 Task: Display the location "169 Perry Street, Grand Blanc, Michigan" only after confirmation.
Action: Mouse moved to (583, 274)
Screenshot: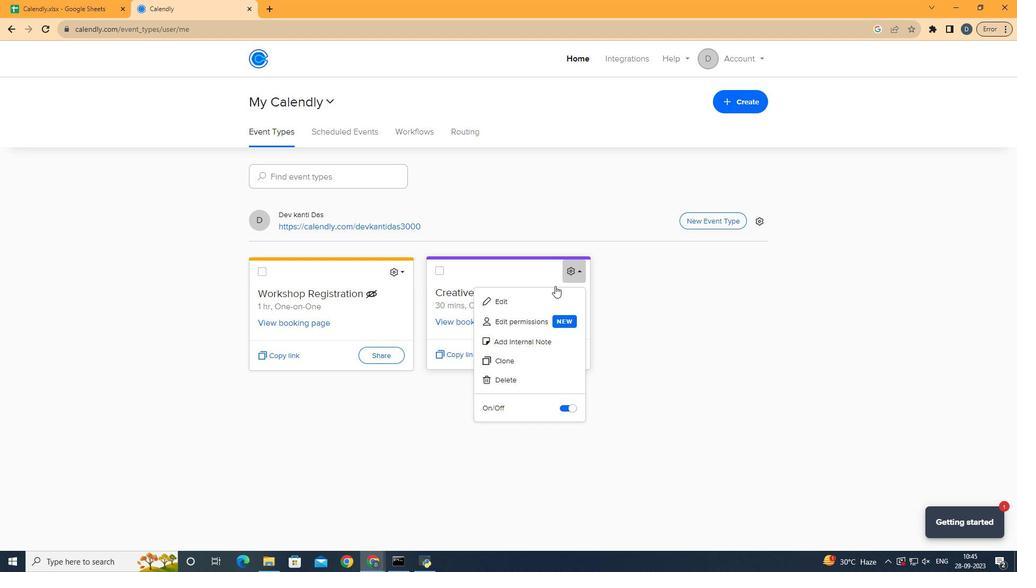 
Action: Mouse pressed left at (583, 274)
Screenshot: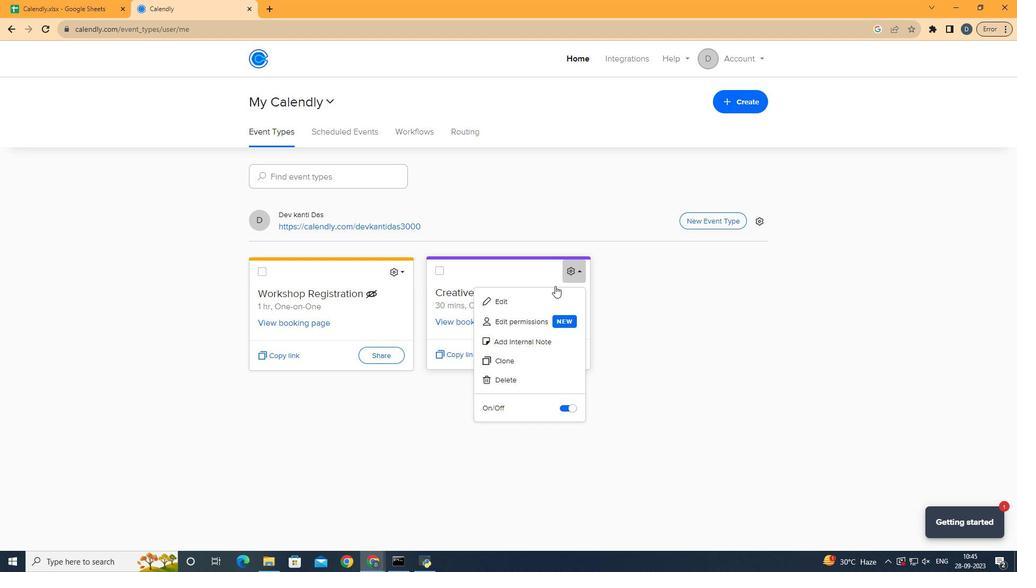
Action: Mouse moved to (548, 301)
Screenshot: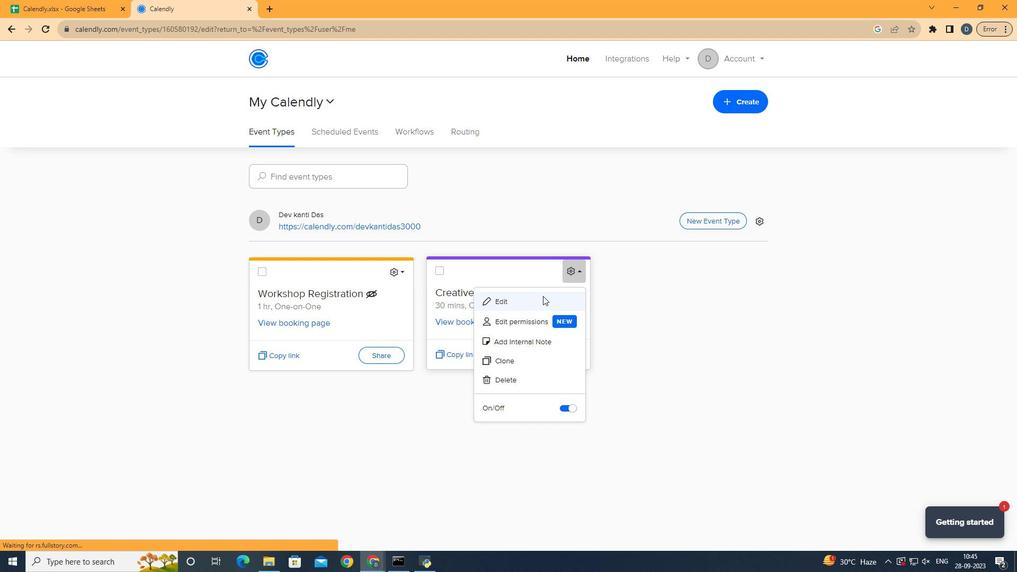 
Action: Mouse pressed left at (548, 301)
Screenshot: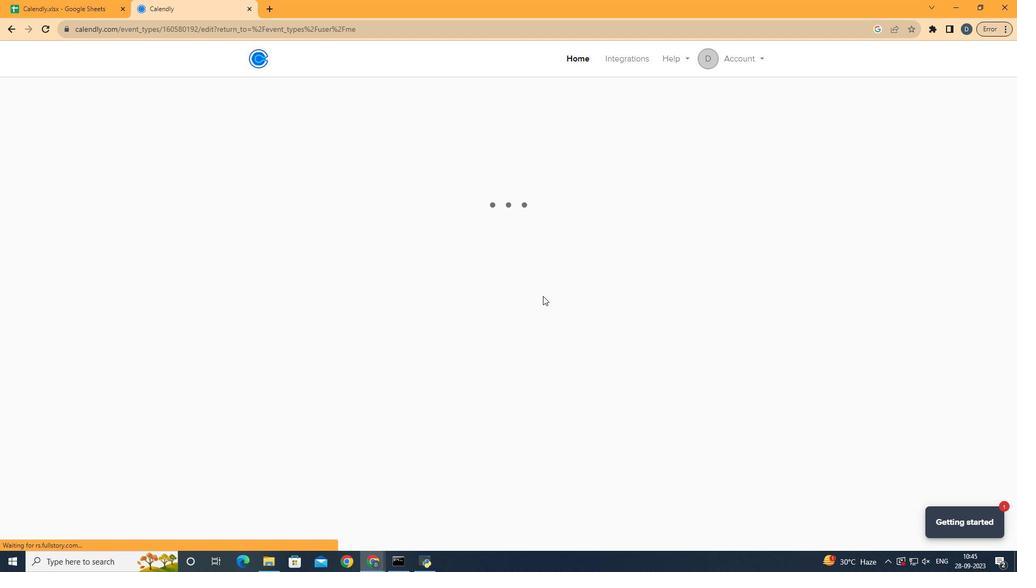 
Action: Mouse moved to (378, 196)
Screenshot: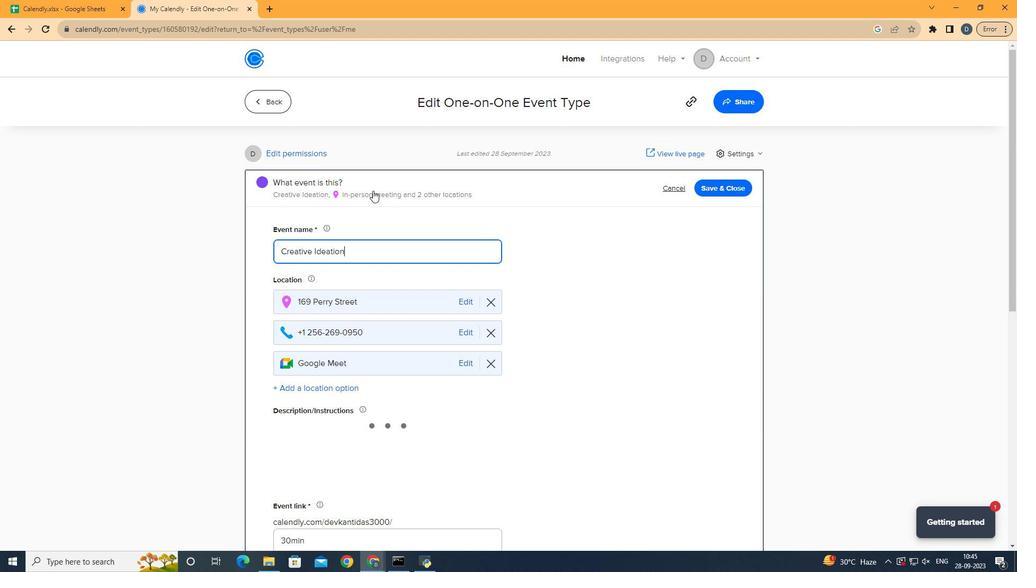 
Action: Mouse pressed left at (378, 196)
Screenshot: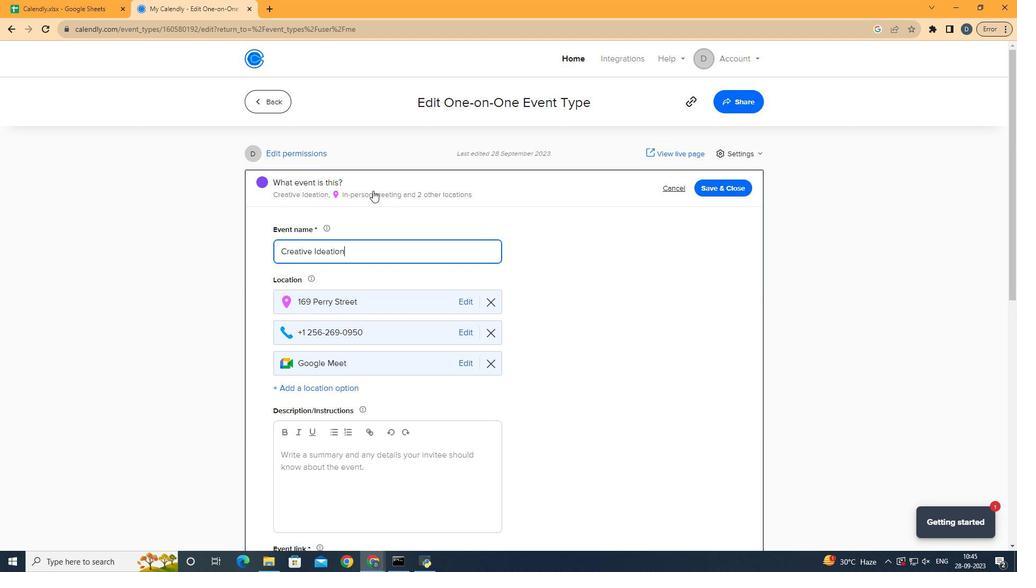 
Action: Mouse moved to (347, 388)
Screenshot: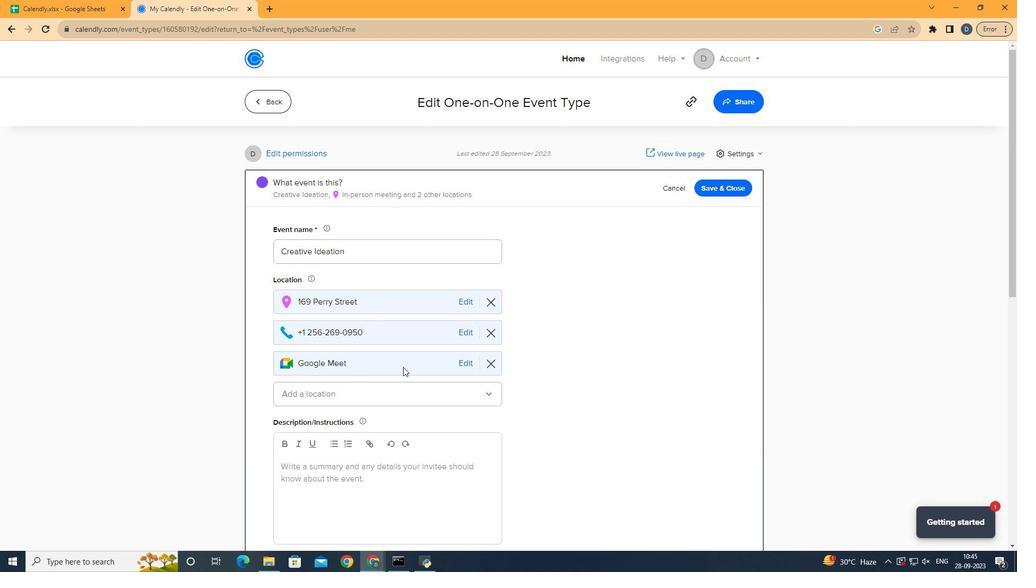 
Action: Mouse pressed left at (347, 388)
Screenshot: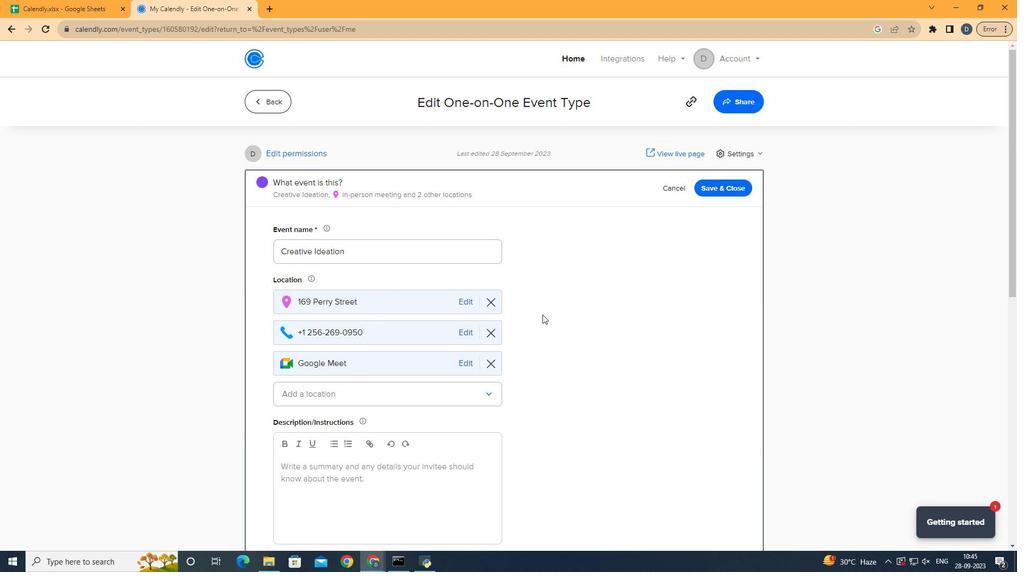 
Action: Mouse moved to (586, 299)
Screenshot: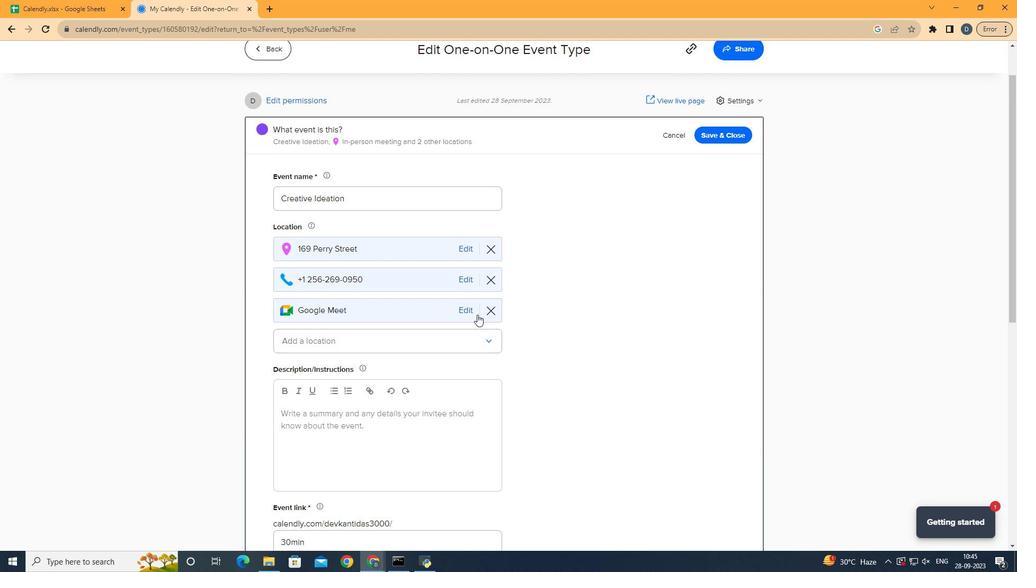 
Action: Mouse scrolled (586, 298) with delta (0, 0)
Screenshot: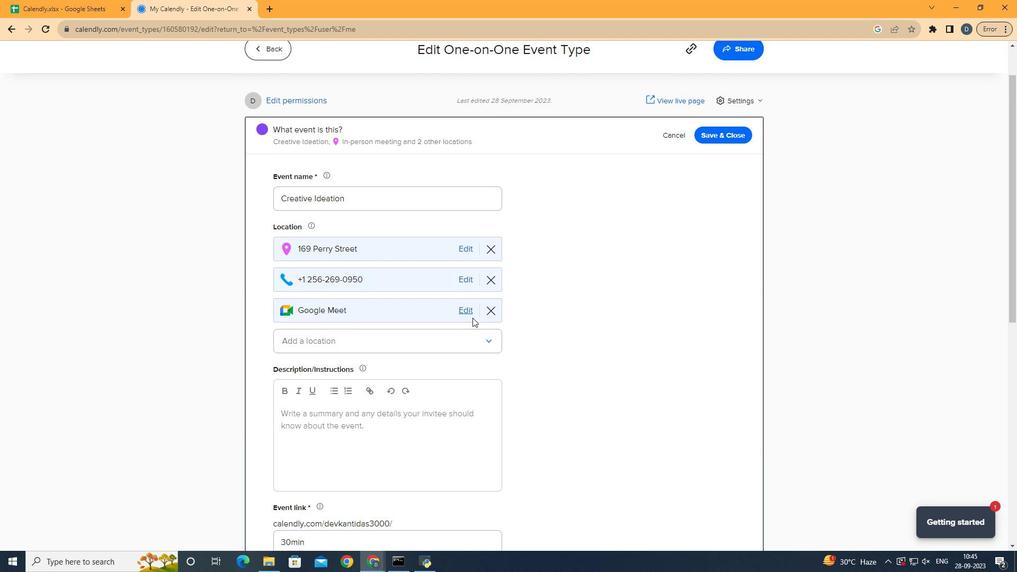 
Action: Mouse moved to (465, 344)
Screenshot: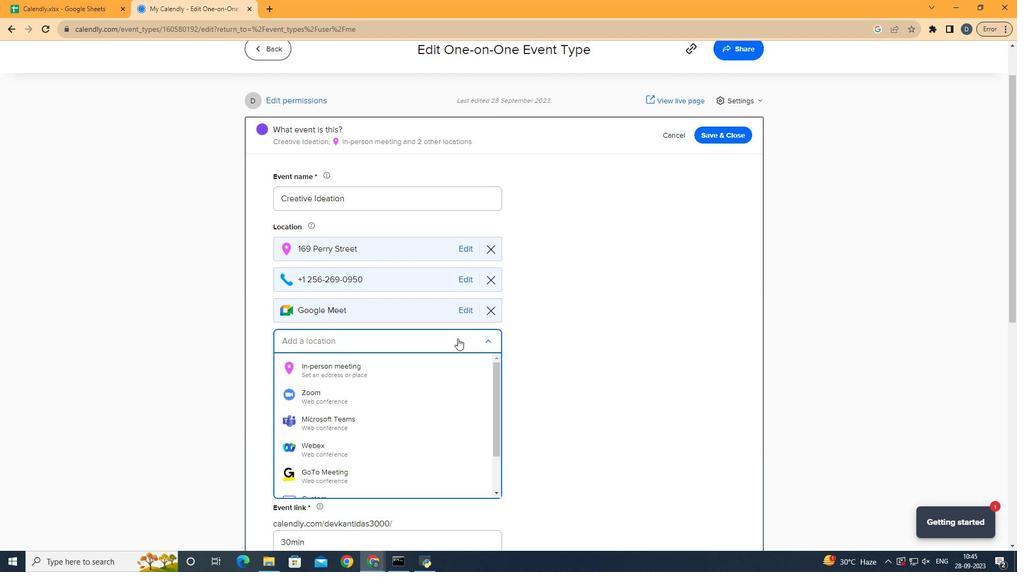
Action: Mouse pressed left at (465, 344)
Screenshot: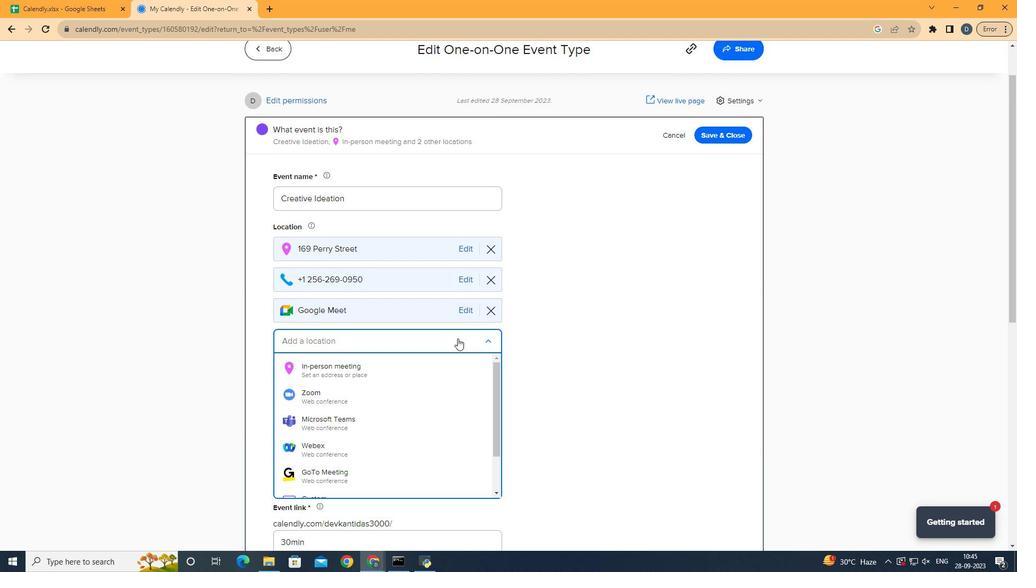
Action: Mouse moved to (403, 413)
Screenshot: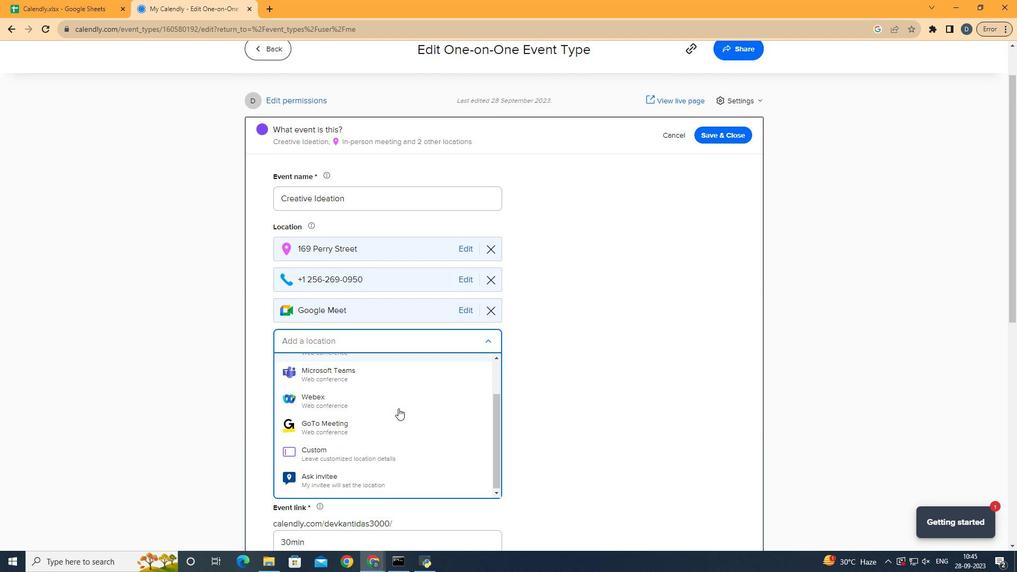 
Action: Mouse scrolled (403, 413) with delta (0, 0)
Screenshot: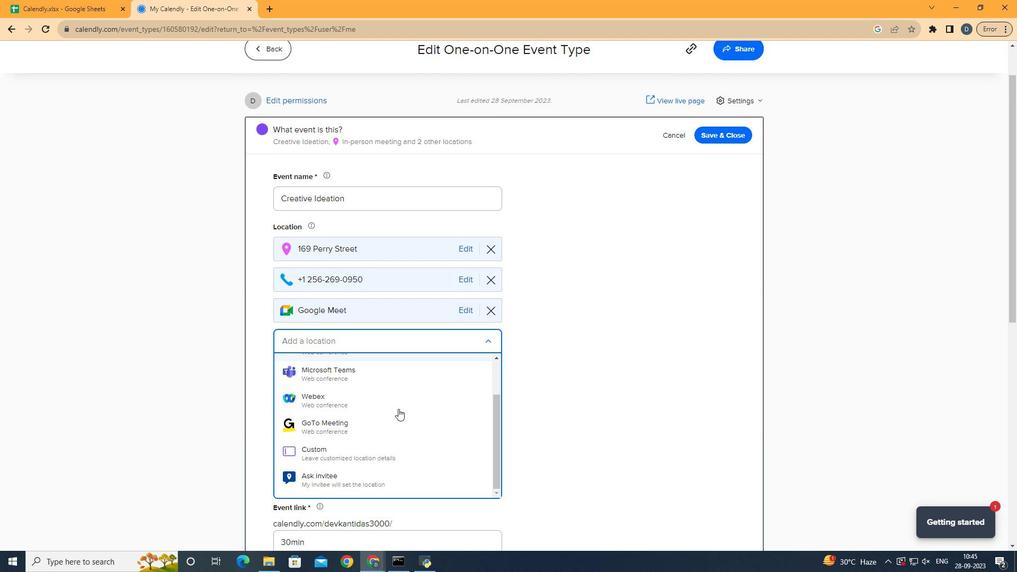 
Action: Mouse scrolled (403, 413) with delta (0, 0)
Screenshot: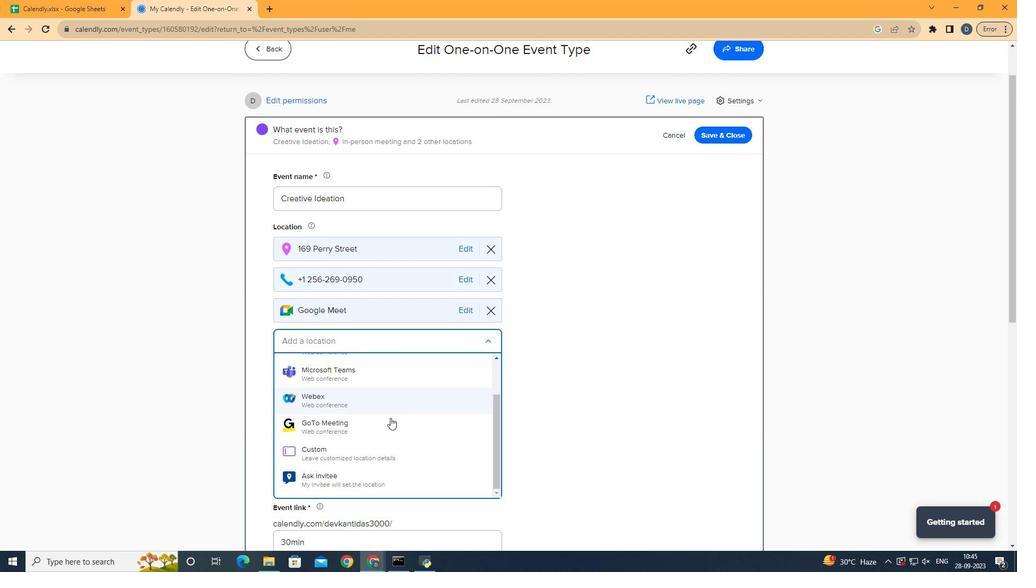 
Action: Mouse scrolled (403, 413) with delta (0, 0)
Screenshot: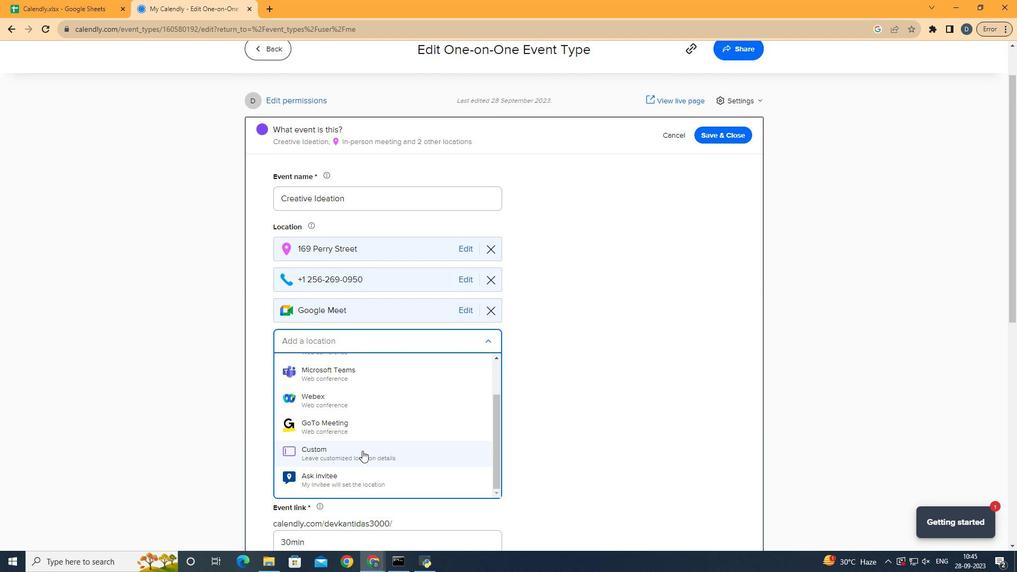 
Action: Mouse moved to (367, 456)
Screenshot: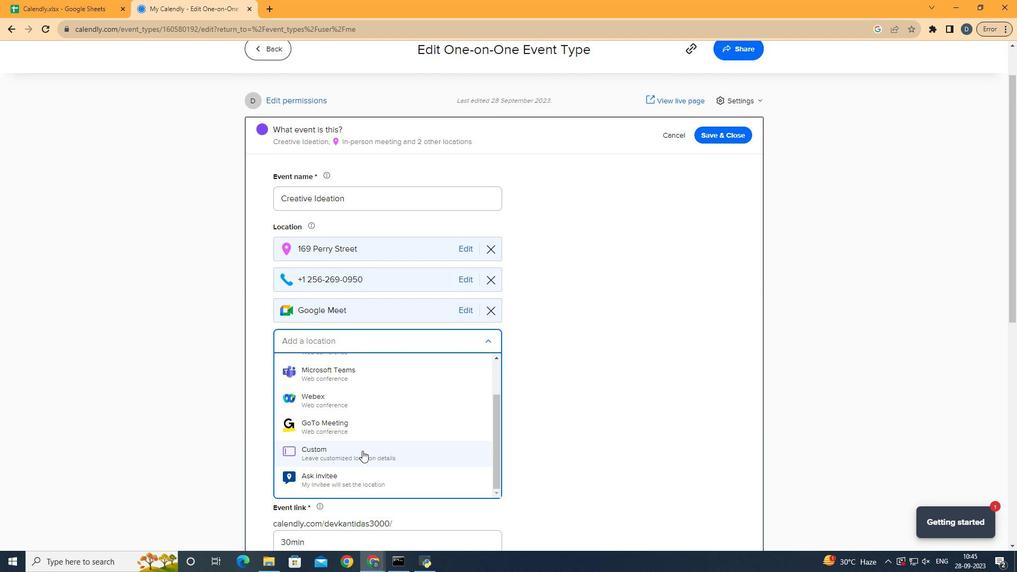 
Action: Mouse pressed left at (367, 456)
Screenshot: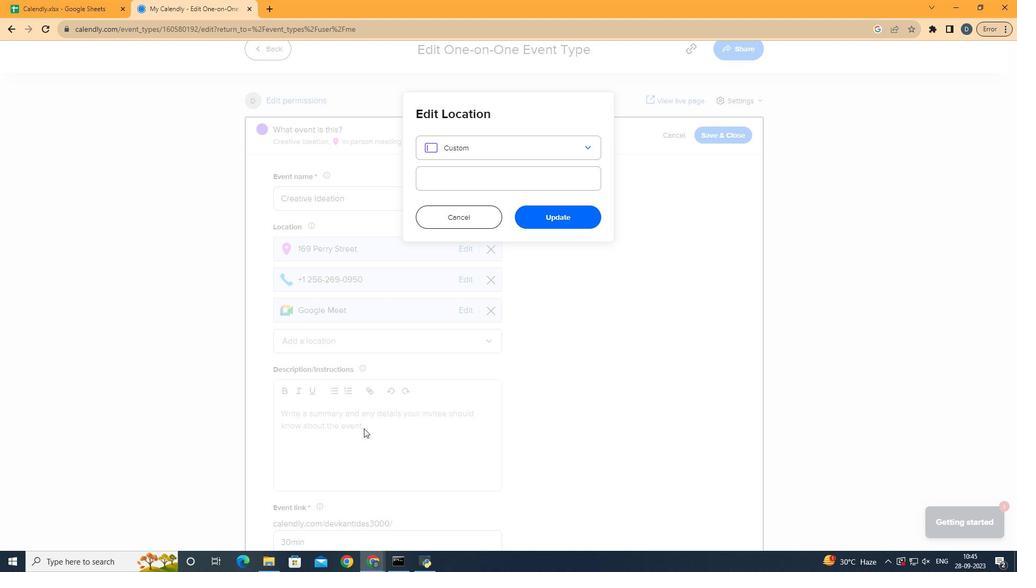 
Action: Mouse moved to (510, 191)
Screenshot: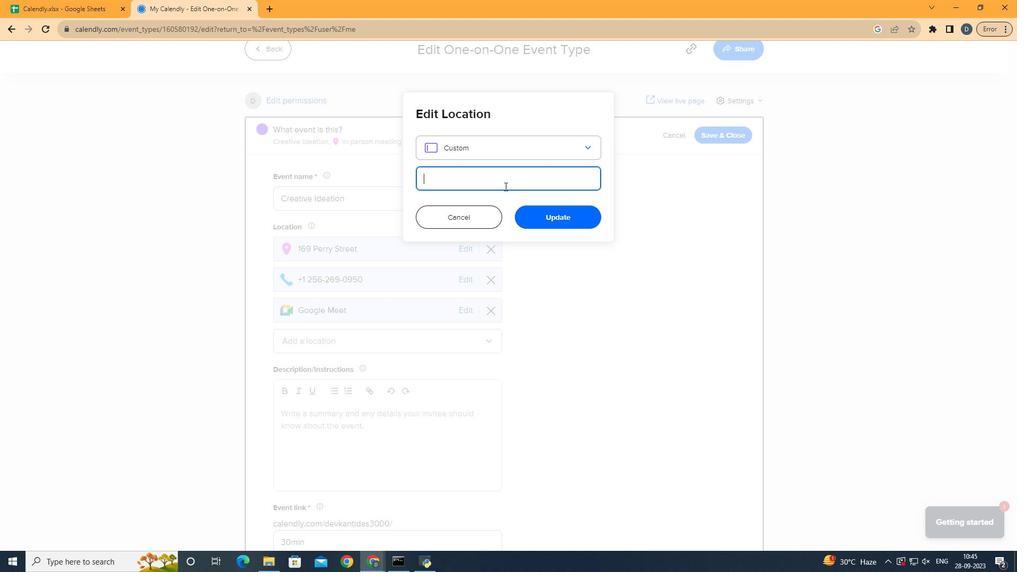 
Action: Mouse pressed left at (510, 191)
Screenshot: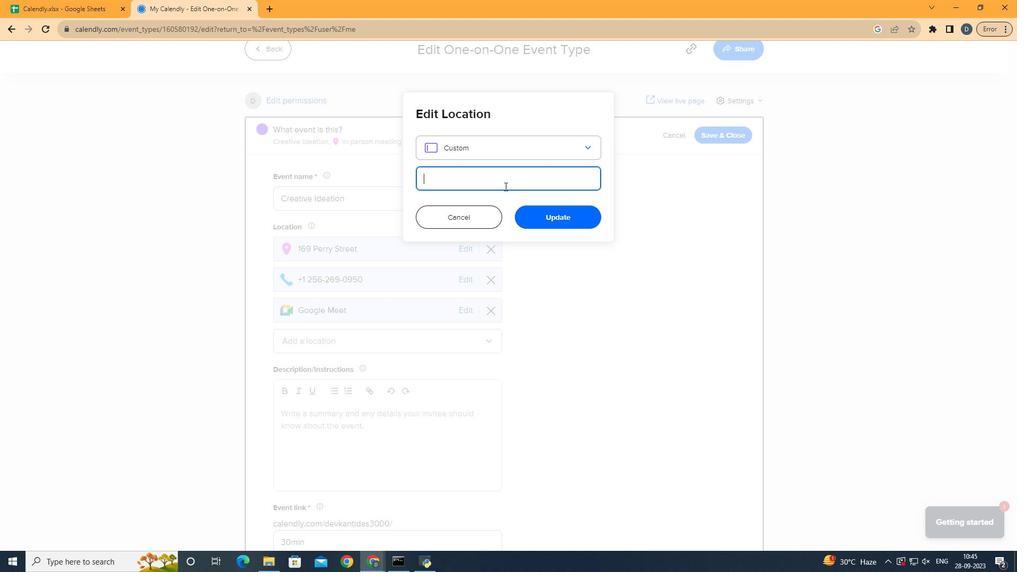 
Action: Key pressed 169<Key.space><Key.shift>Perry<Key.space><Key.shift><Key.shift><Key.shift><Key.shift><Key.shift><Key.shift><Key.shift><Key.shift><Key.shift><Key.shift><Key.shift><Key.shift>Street,<Key.space><Key.shift>Grand<Key.space><Key.shift>Blanc,<Key.space><Key.shift>Michigan
Screenshot: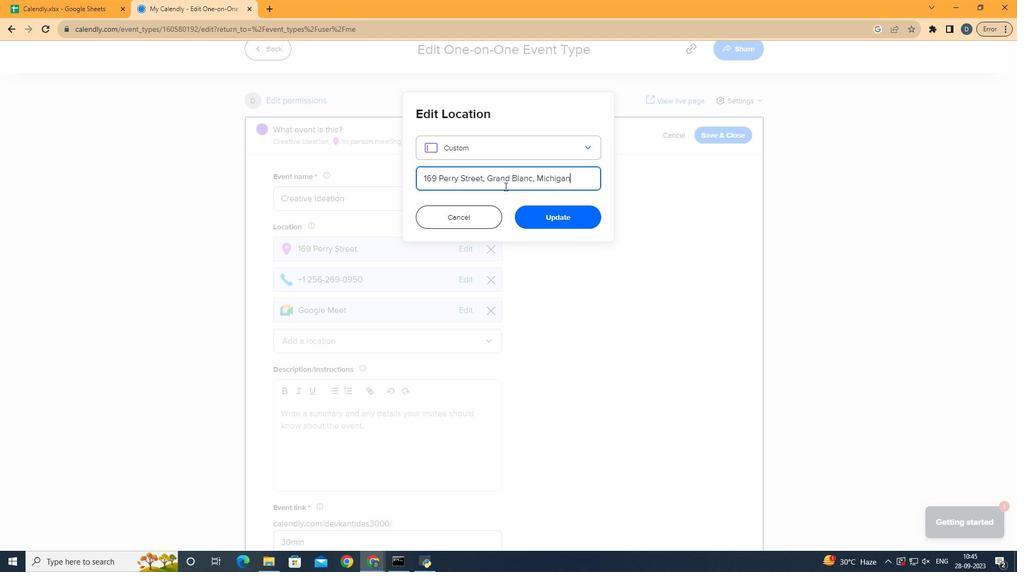 
Action: Mouse moved to (566, 218)
Screenshot: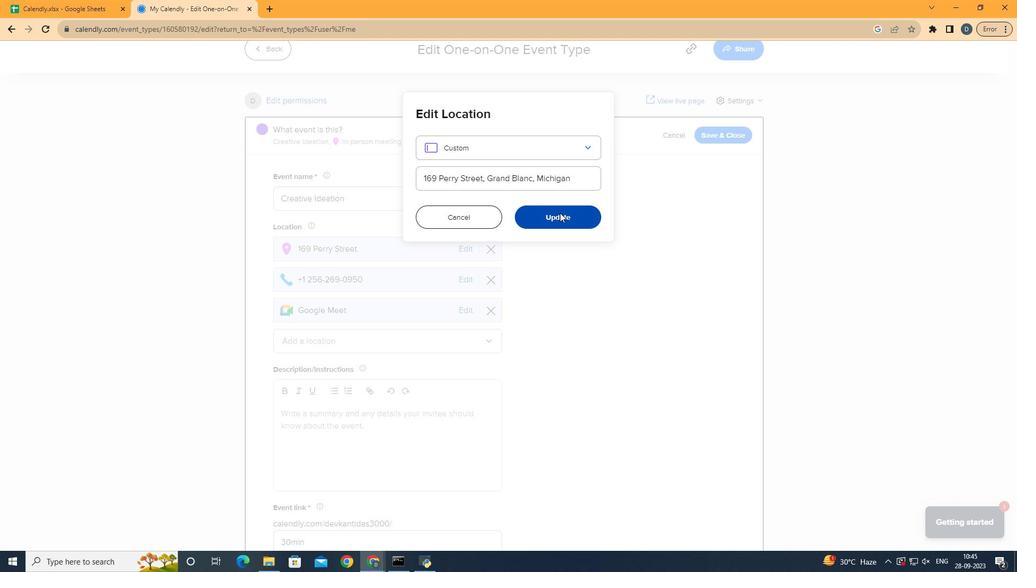 
Action: Mouse pressed left at (566, 218)
Screenshot: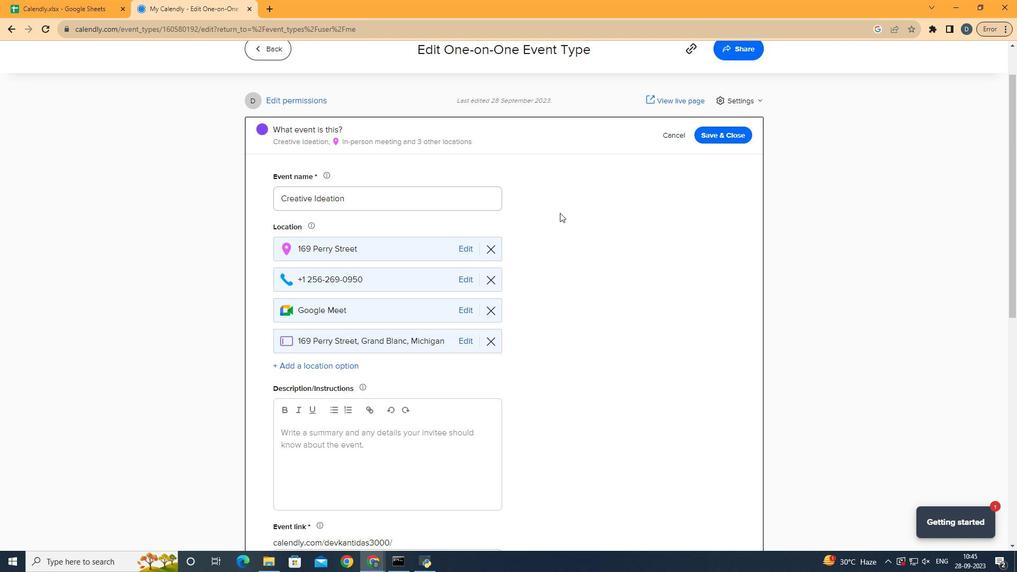 
Action: Mouse moved to (596, 347)
Screenshot: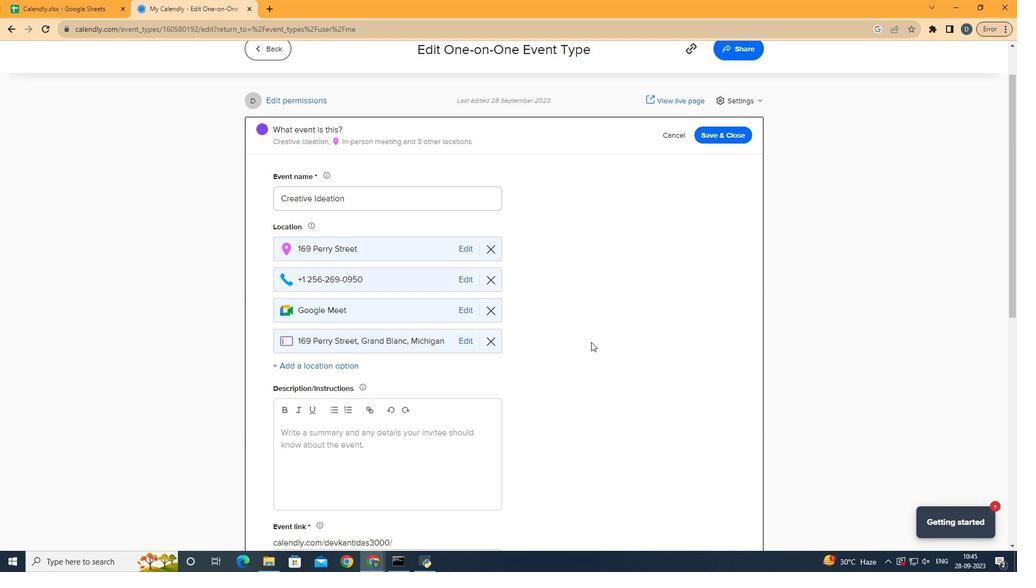 
